 Task: Create a due date automation trigger when advanced on, on the tuesday before a card is due add dates due in between 1 and 5 working days at 11:00 AM.
Action: Mouse moved to (1061, 75)
Screenshot: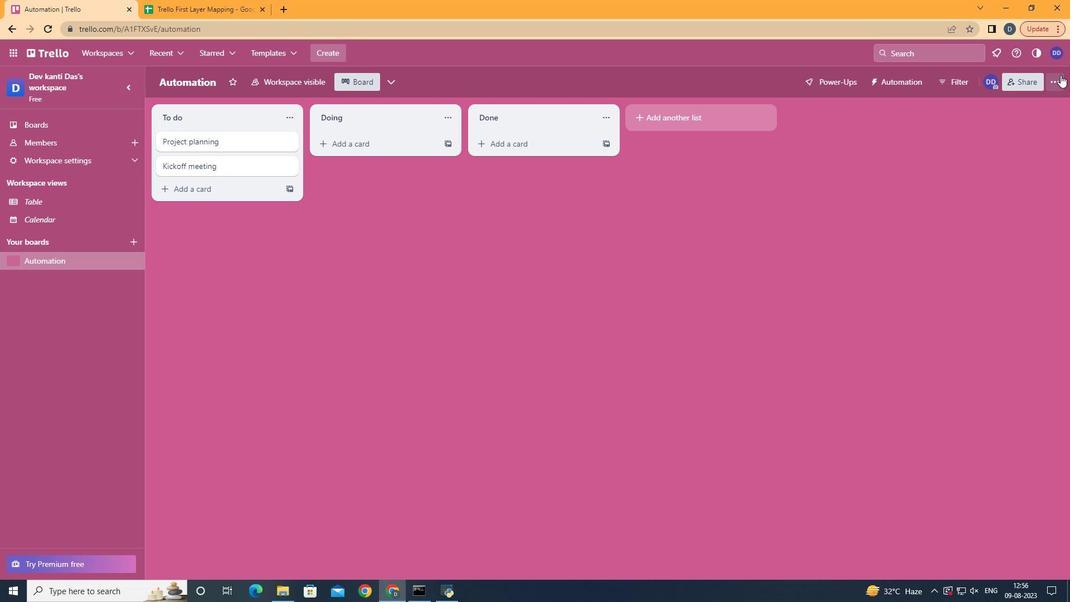 
Action: Mouse pressed left at (1061, 75)
Screenshot: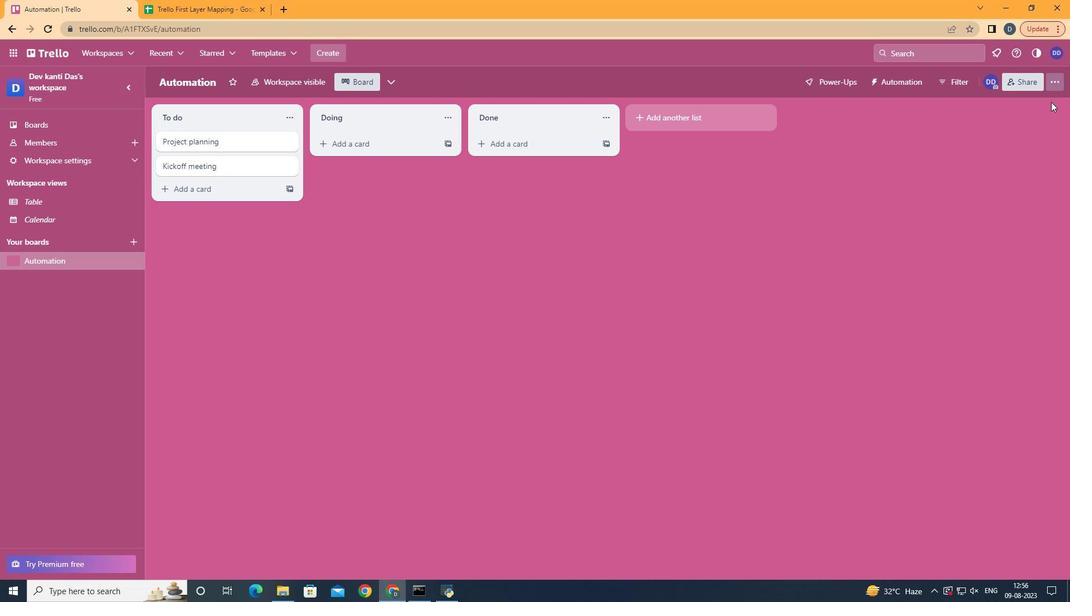 
Action: Mouse moved to (957, 242)
Screenshot: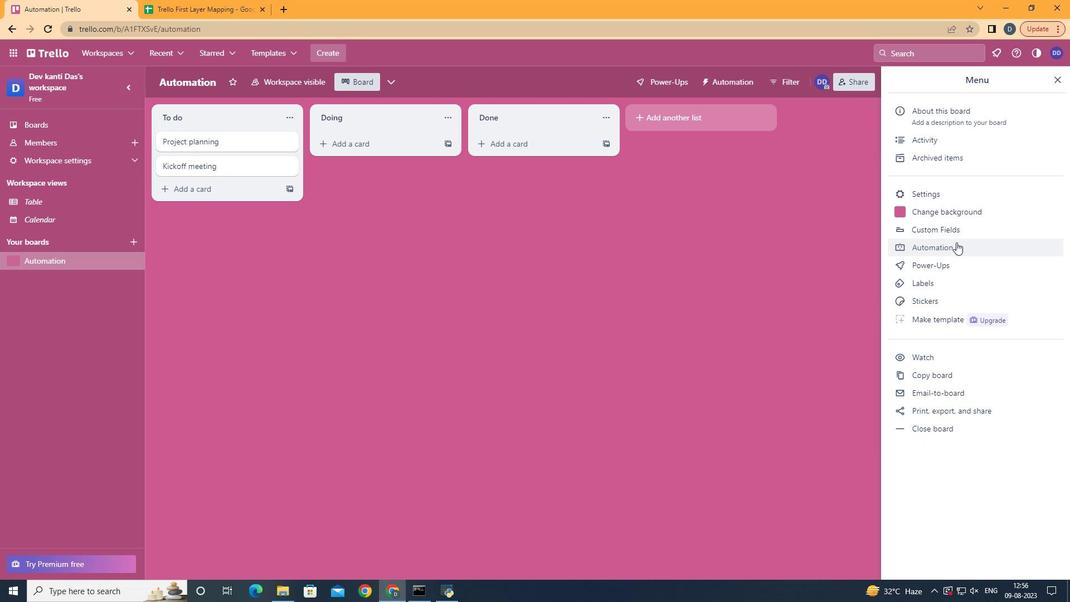 
Action: Mouse pressed left at (957, 242)
Screenshot: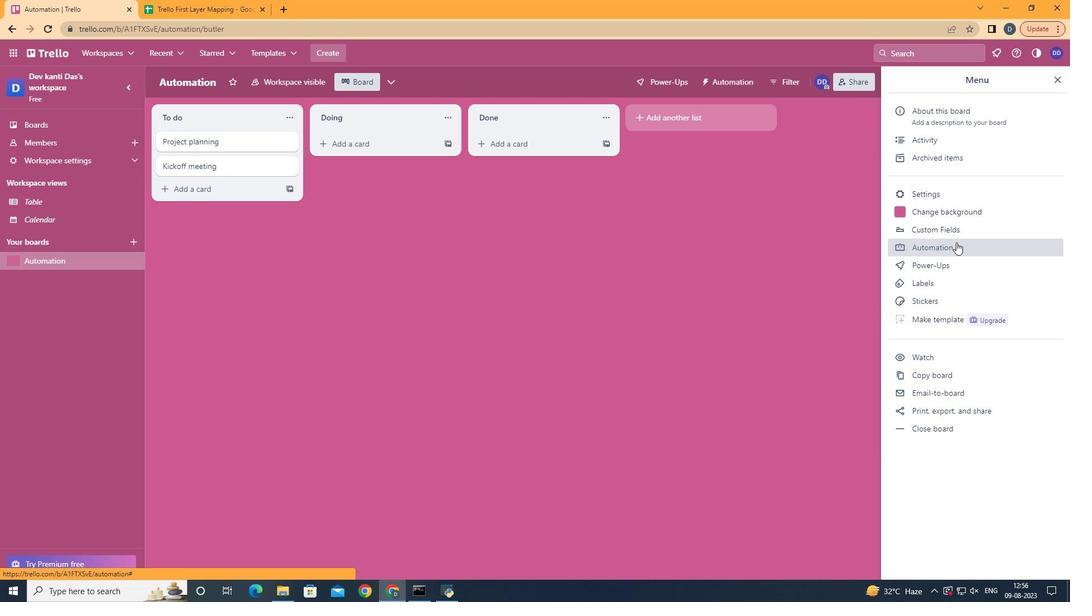 
Action: Mouse moved to (198, 219)
Screenshot: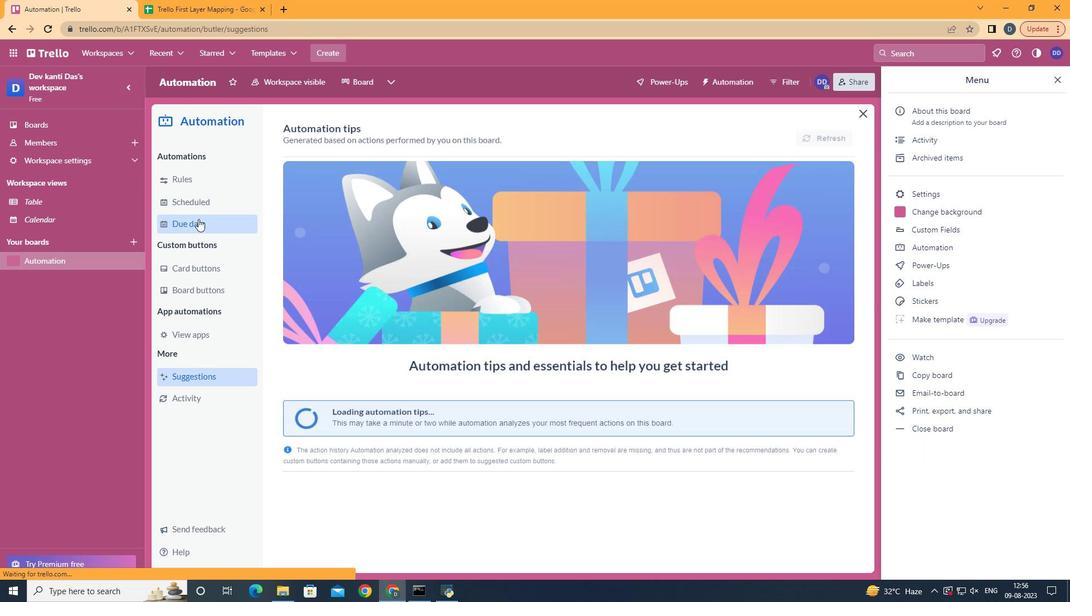 
Action: Mouse pressed left at (198, 219)
Screenshot: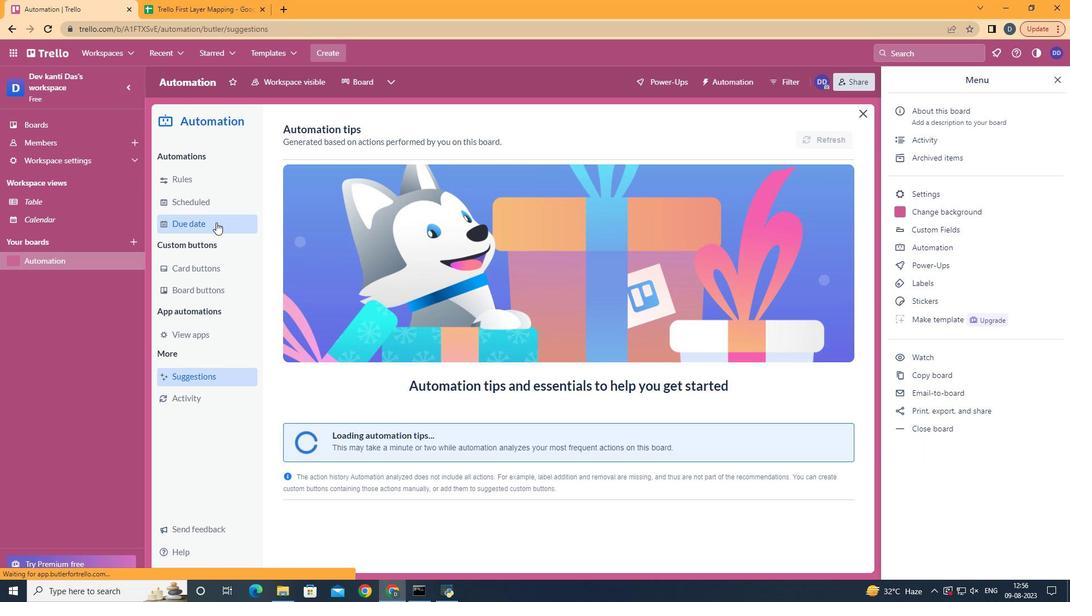 
Action: Mouse moved to (778, 130)
Screenshot: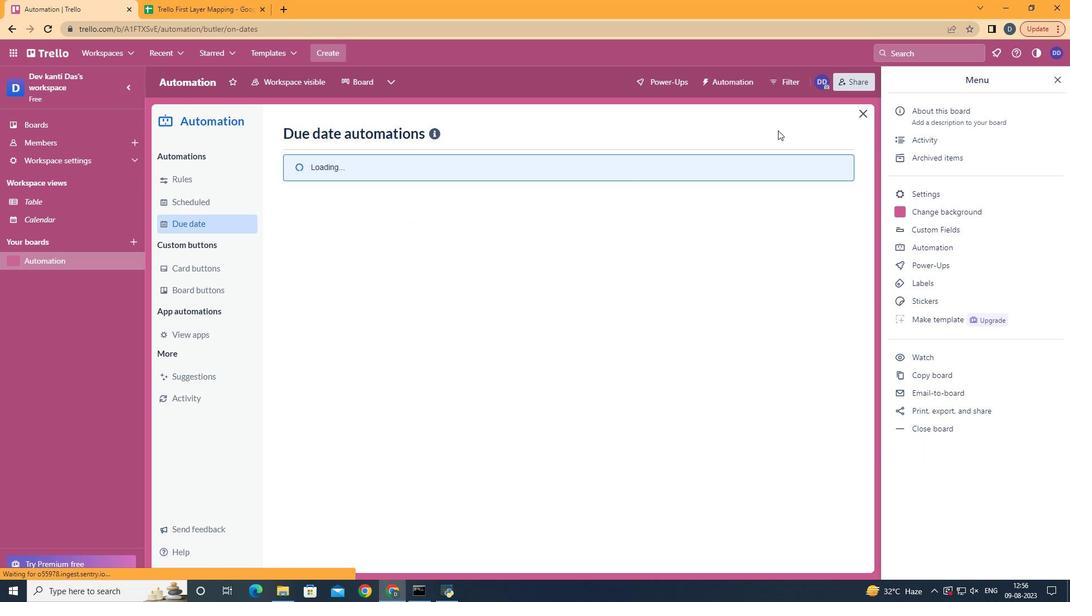 
Action: Mouse pressed left at (778, 130)
Screenshot: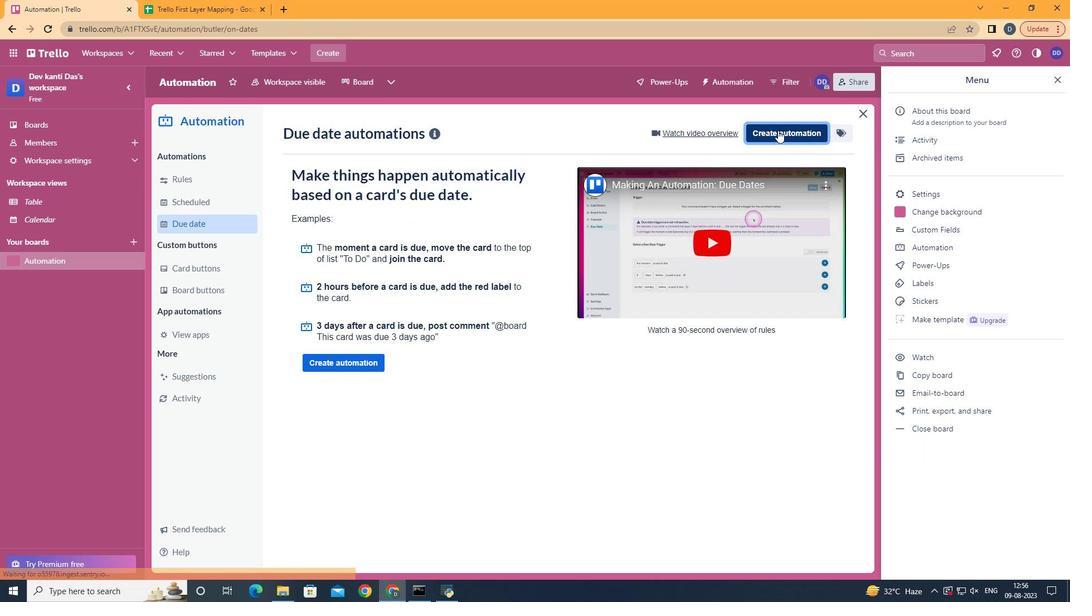 
Action: Mouse moved to (586, 244)
Screenshot: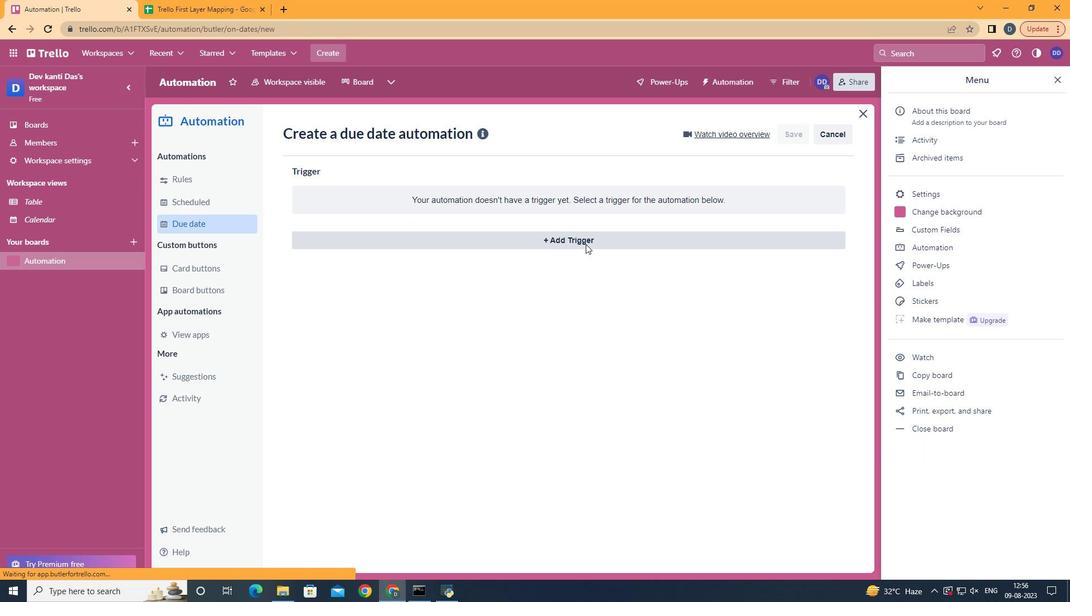 
Action: Mouse pressed left at (586, 244)
Screenshot: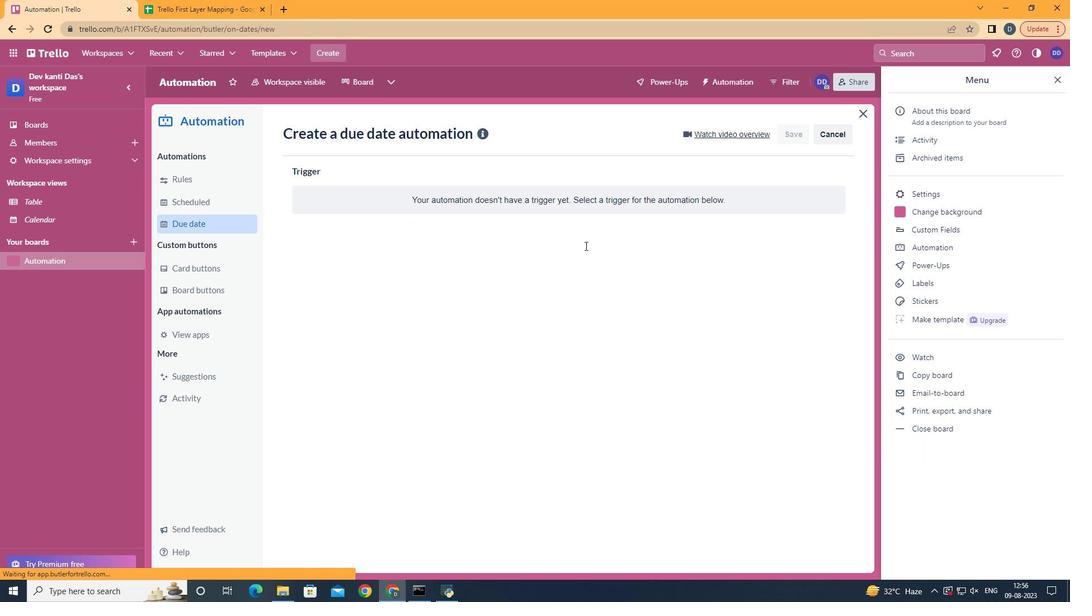 
Action: Mouse moved to (363, 313)
Screenshot: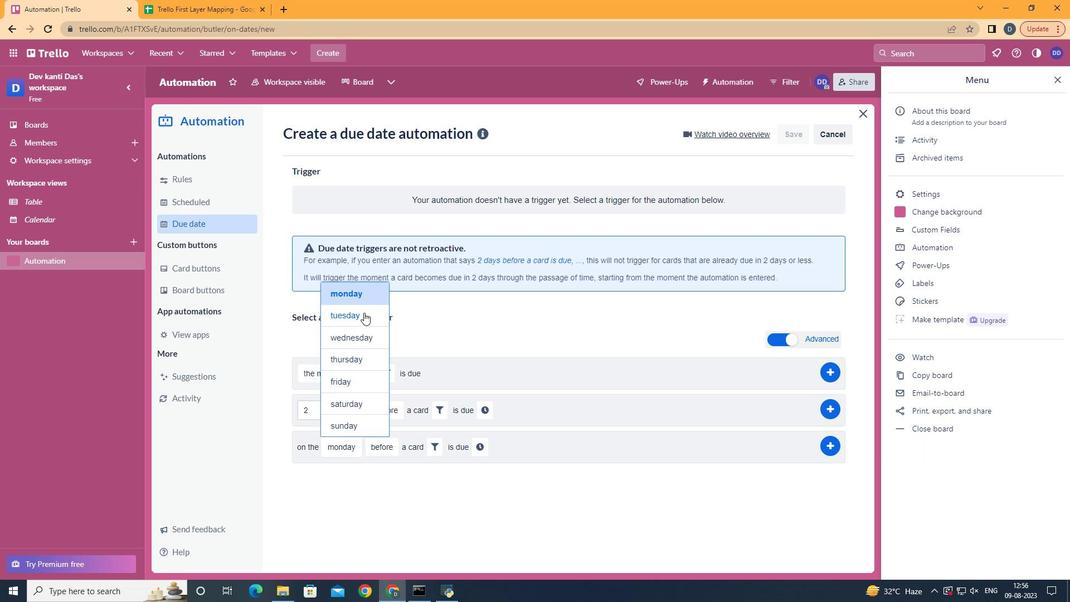 
Action: Mouse pressed left at (363, 313)
Screenshot: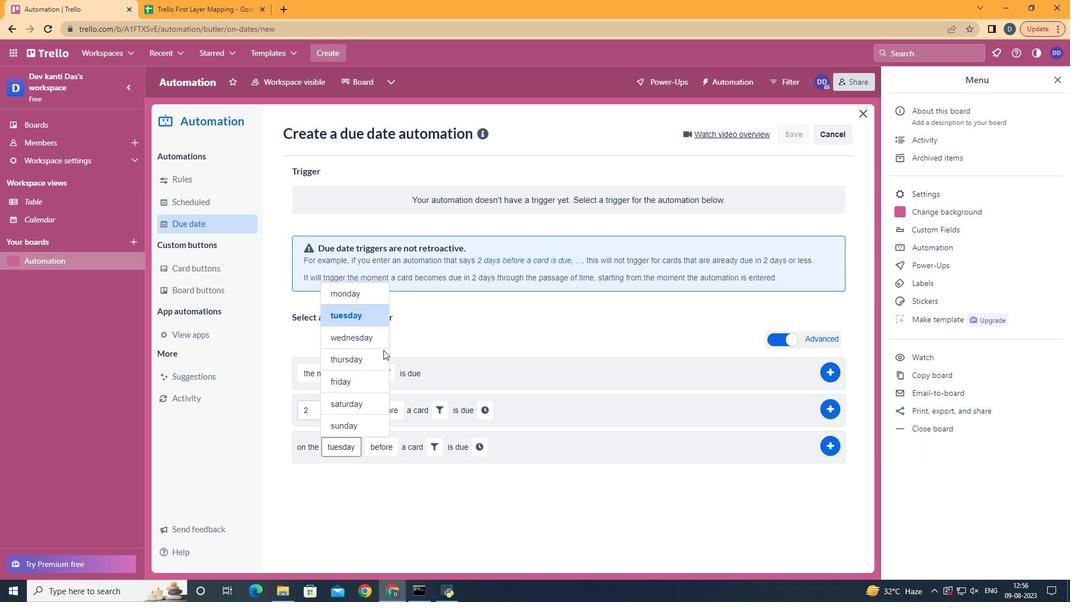 
Action: Mouse moved to (406, 466)
Screenshot: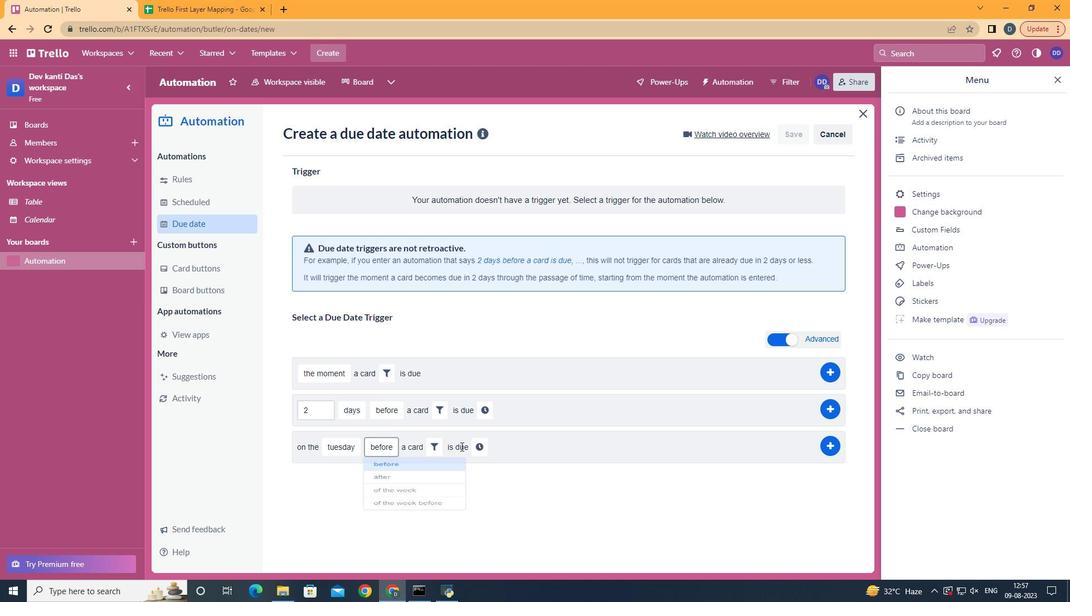 
Action: Mouse pressed left at (406, 466)
Screenshot: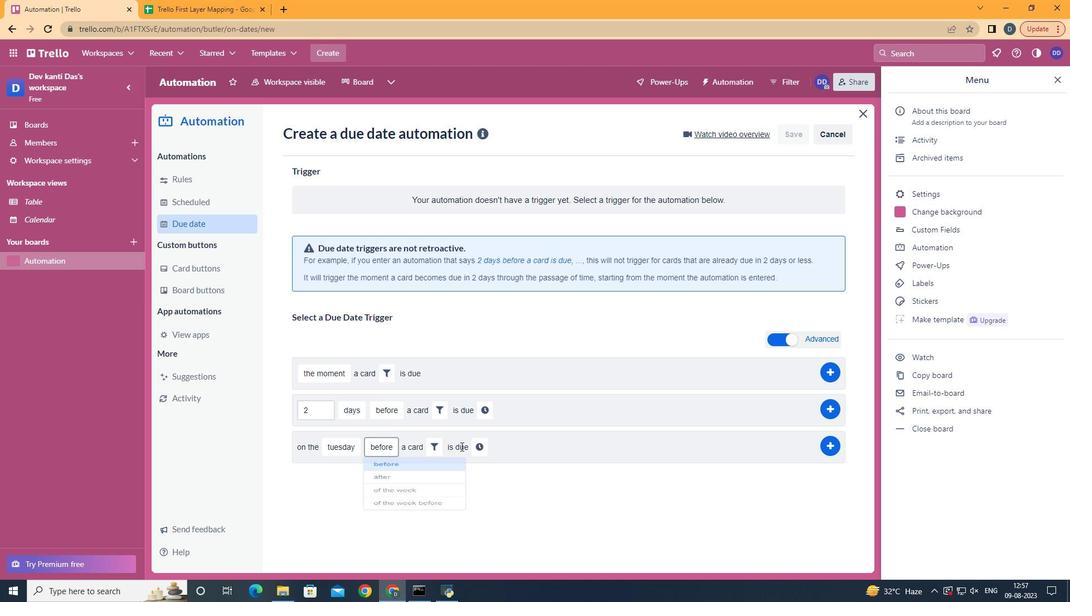 
Action: Mouse moved to (442, 445)
Screenshot: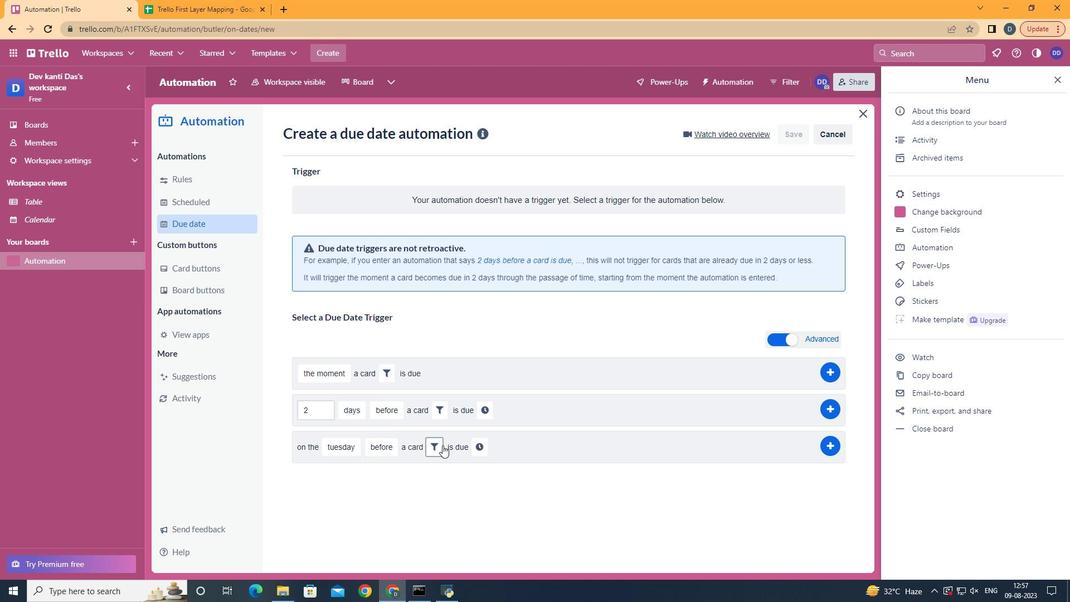 
Action: Mouse pressed left at (442, 445)
Screenshot: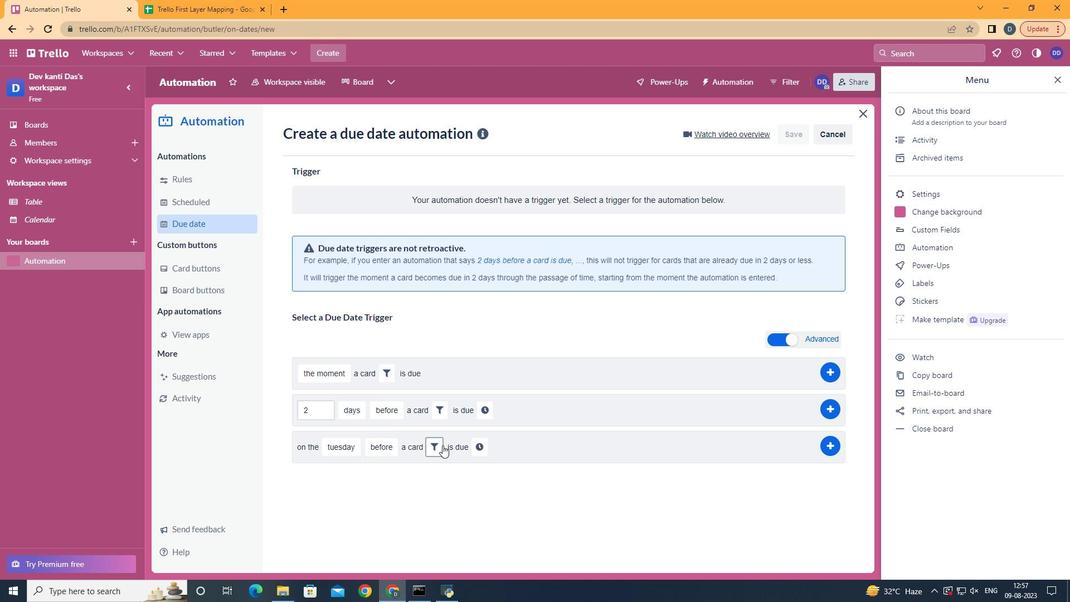 
Action: Mouse moved to (490, 481)
Screenshot: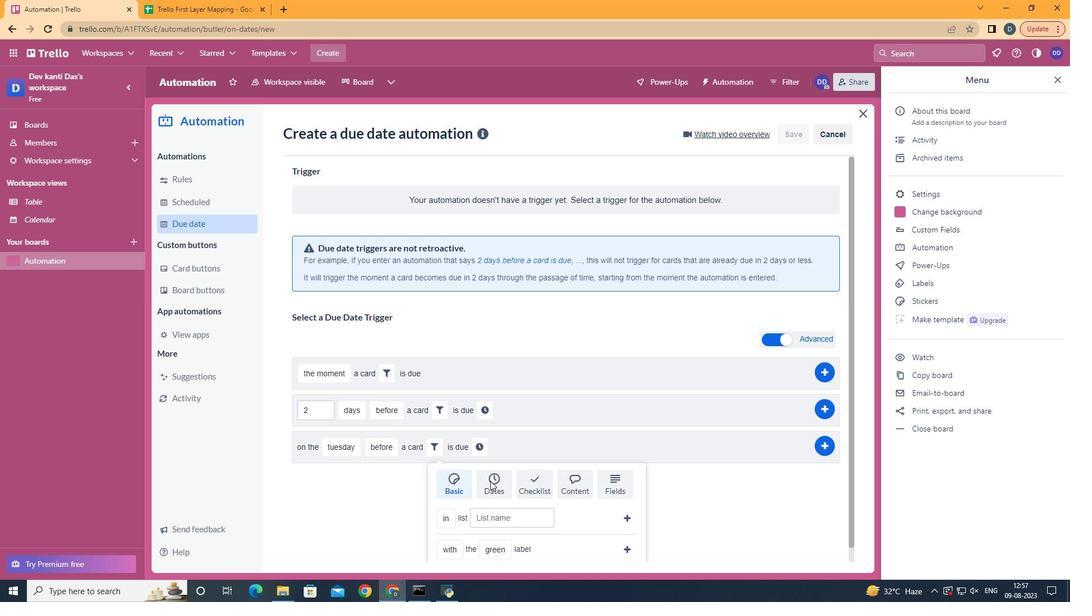 
Action: Mouse pressed left at (490, 481)
Screenshot: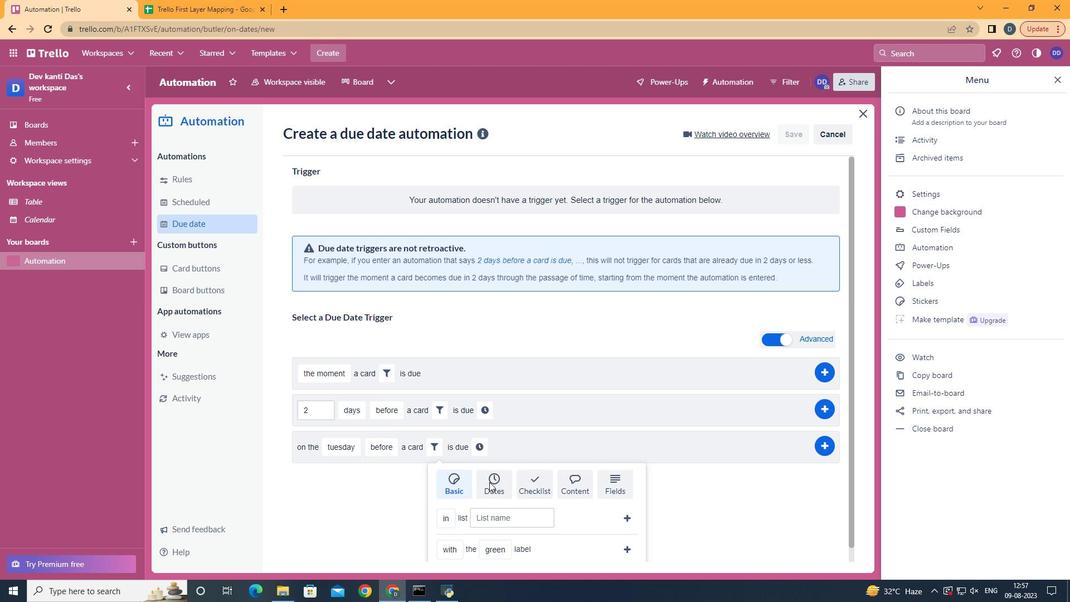 
Action: Mouse moved to (489, 482)
Screenshot: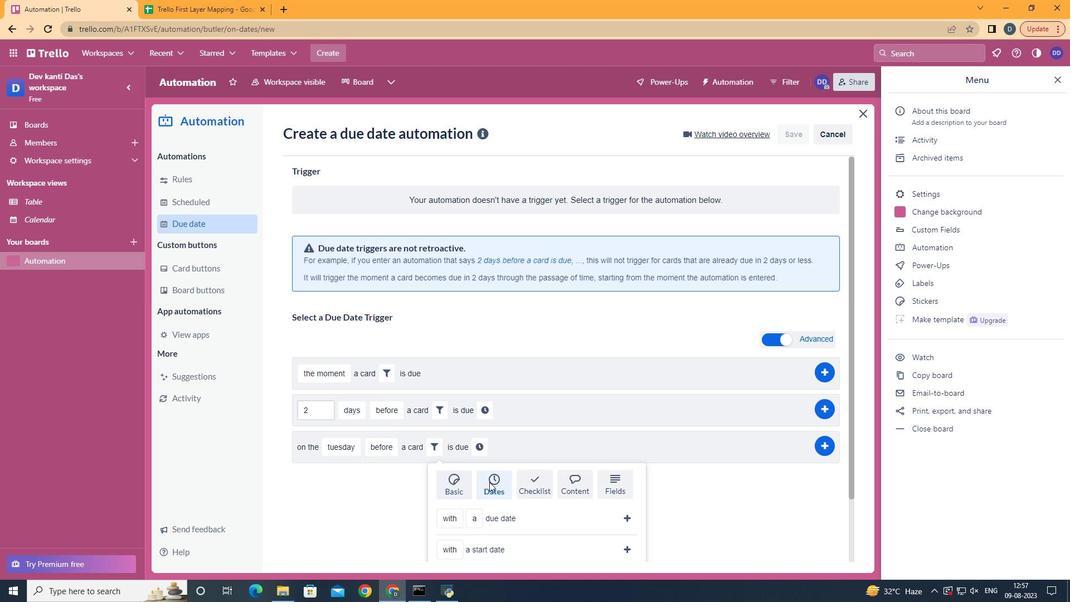 
Action: Mouse scrolled (489, 481) with delta (0, 0)
Screenshot: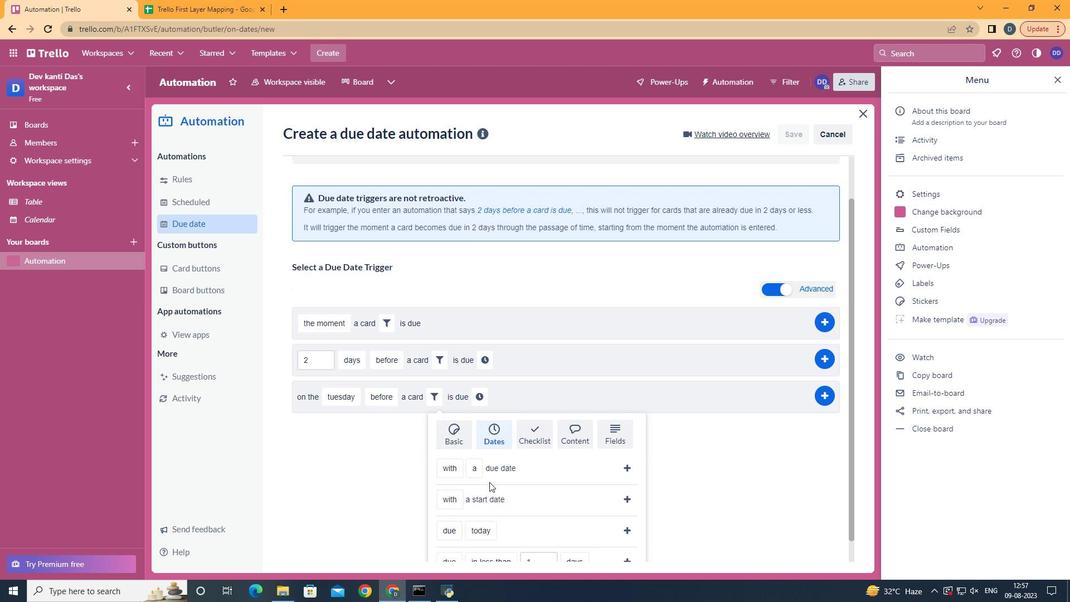 
Action: Mouse scrolled (489, 481) with delta (0, 0)
Screenshot: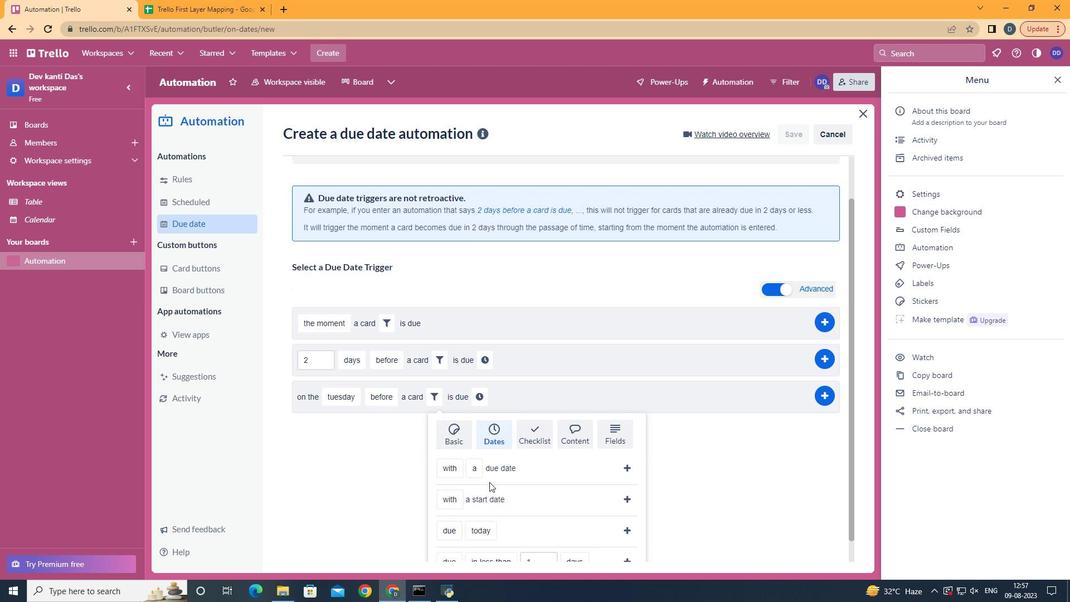 
Action: Mouse scrolled (489, 481) with delta (0, 0)
Screenshot: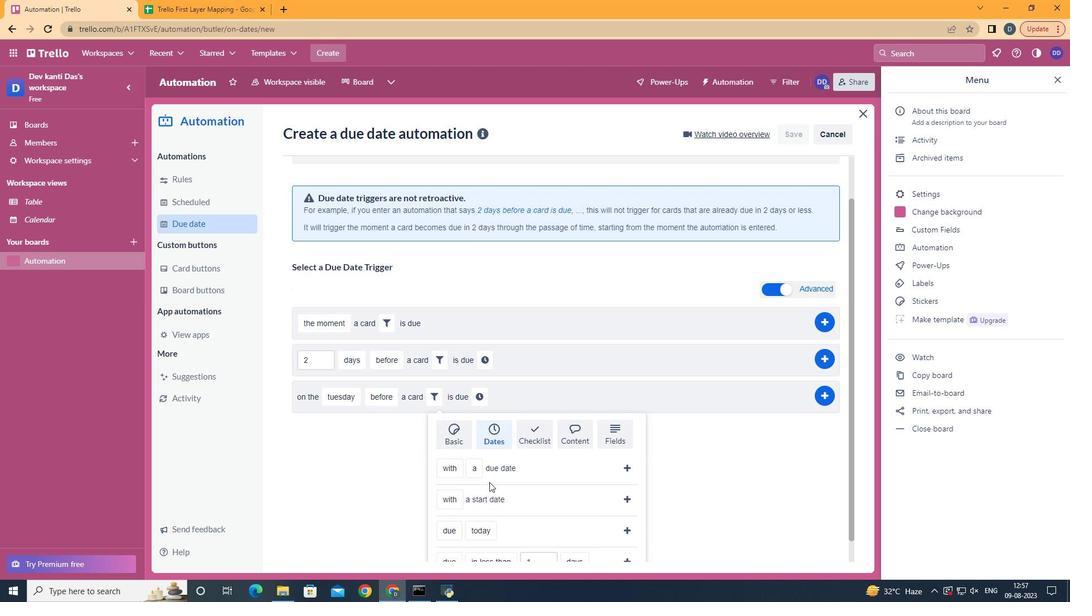 
Action: Mouse scrolled (489, 481) with delta (0, 0)
Screenshot: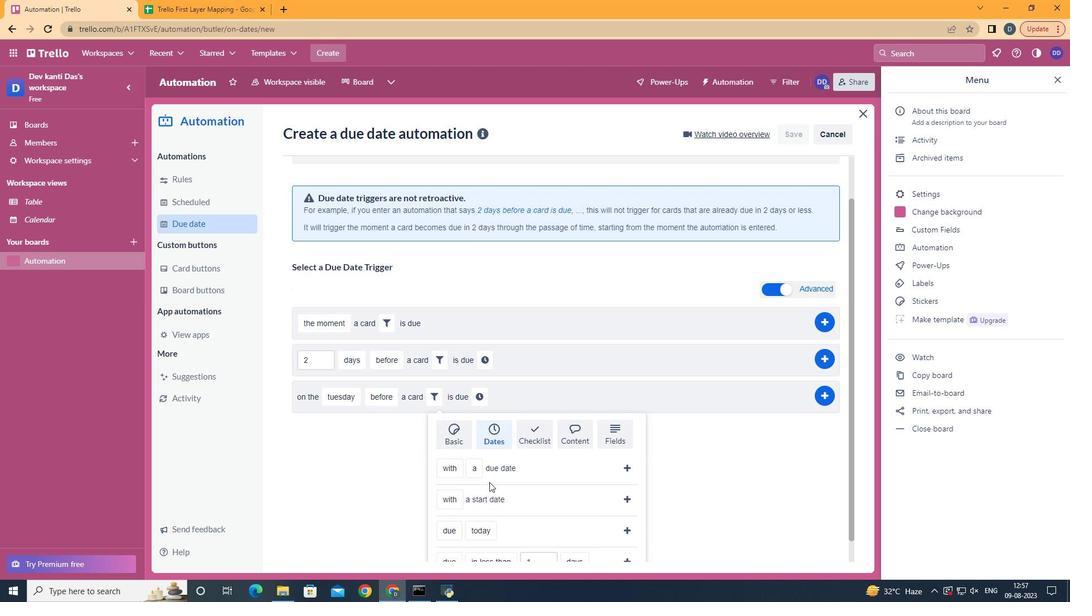 
Action: Mouse moved to (459, 494)
Screenshot: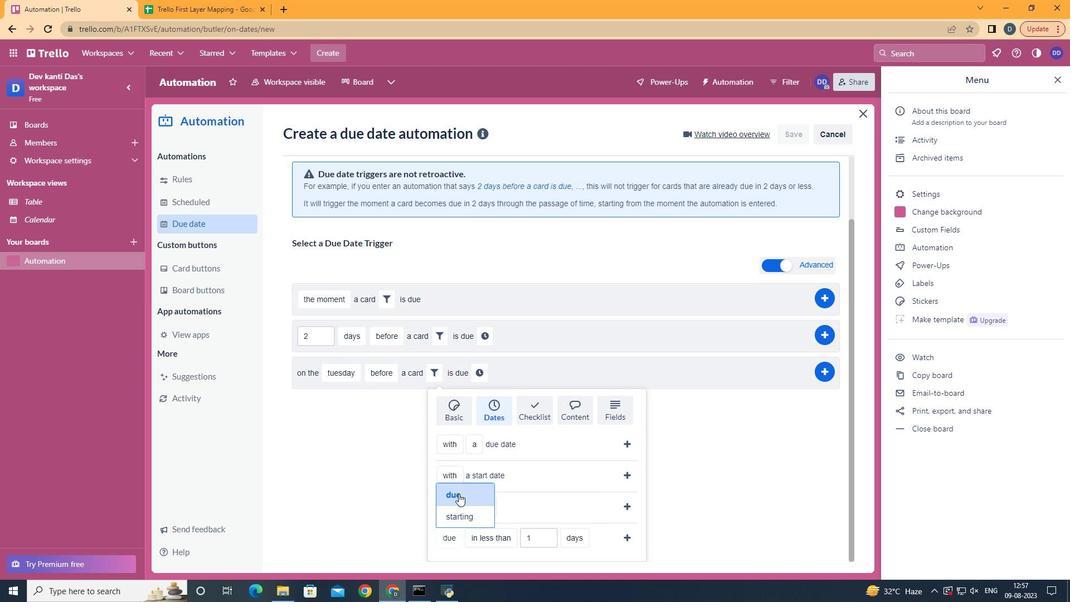 
Action: Mouse pressed left at (459, 494)
Screenshot: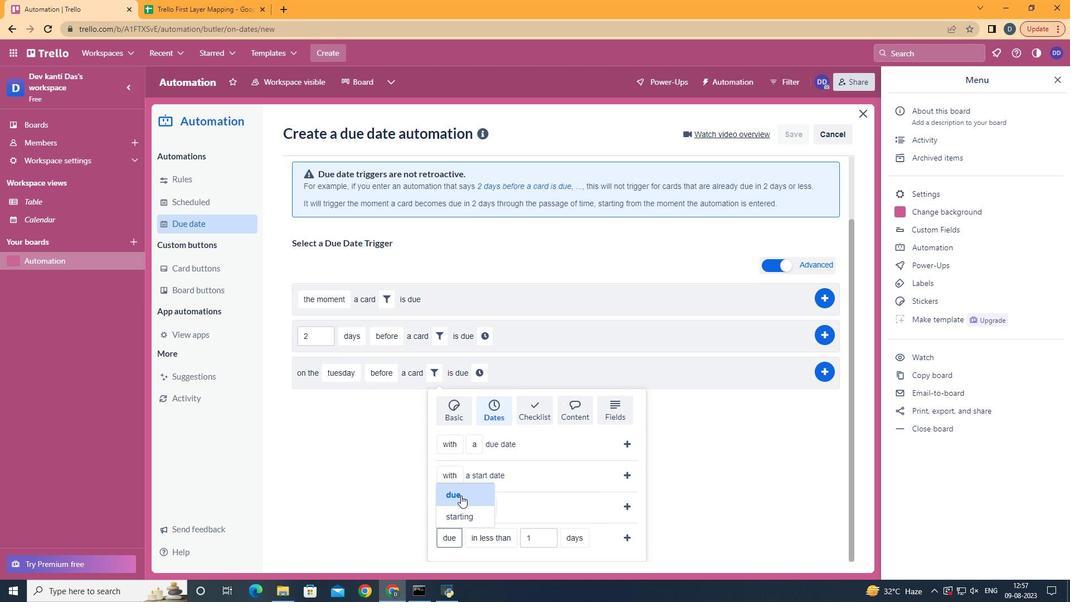 
Action: Mouse moved to (504, 519)
Screenshot: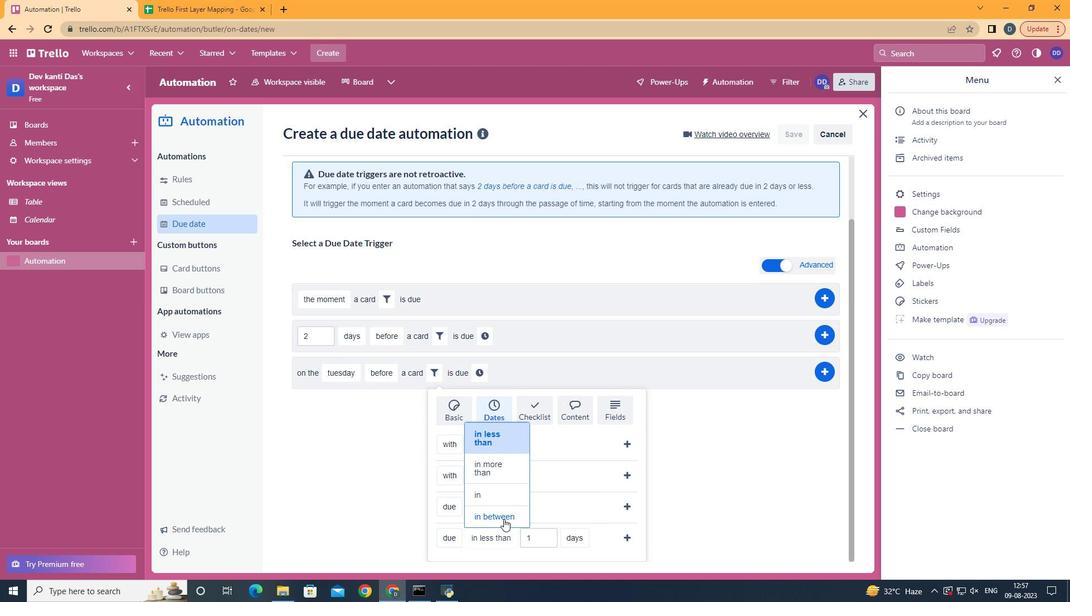 
Action: Mouse pressed left at (504, 519)
Screenshot: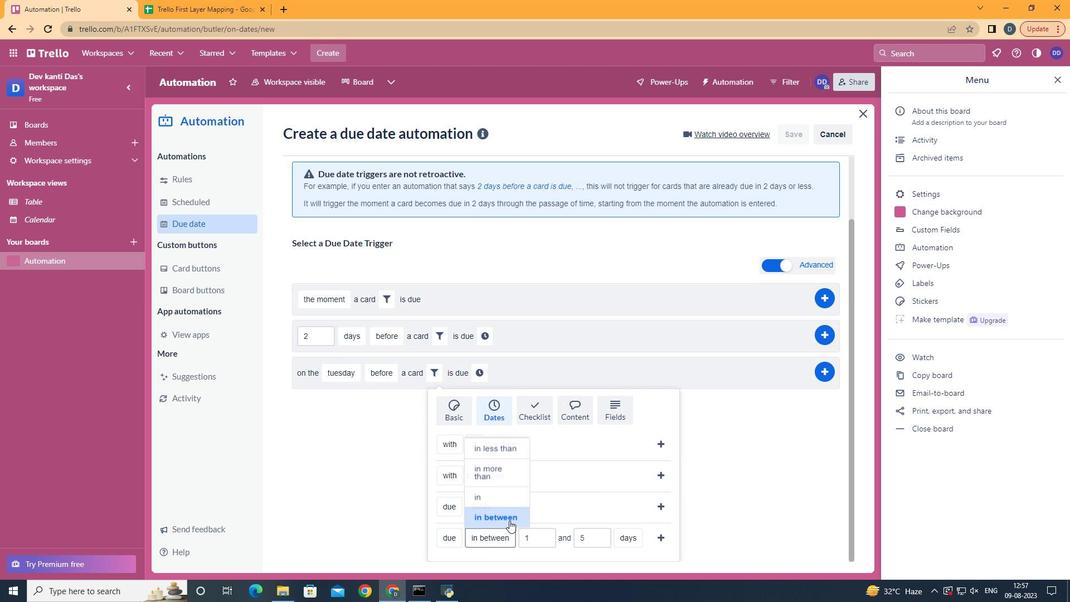 
Action: Mouse moved to (635, 517)
Screenshot: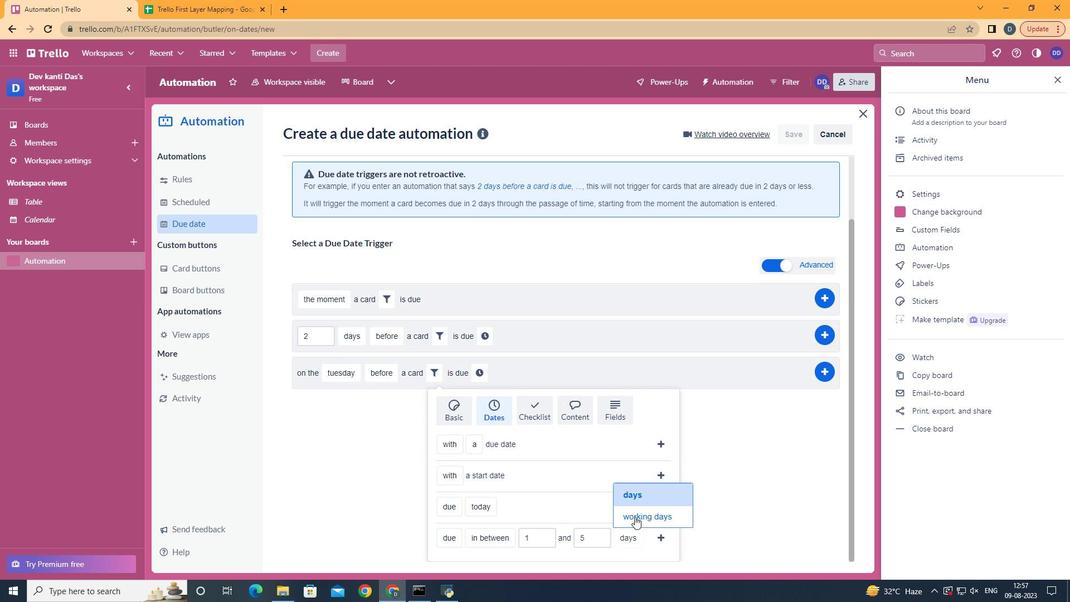 
Action: Mouse pressed left at (635, 517)
Screenshot: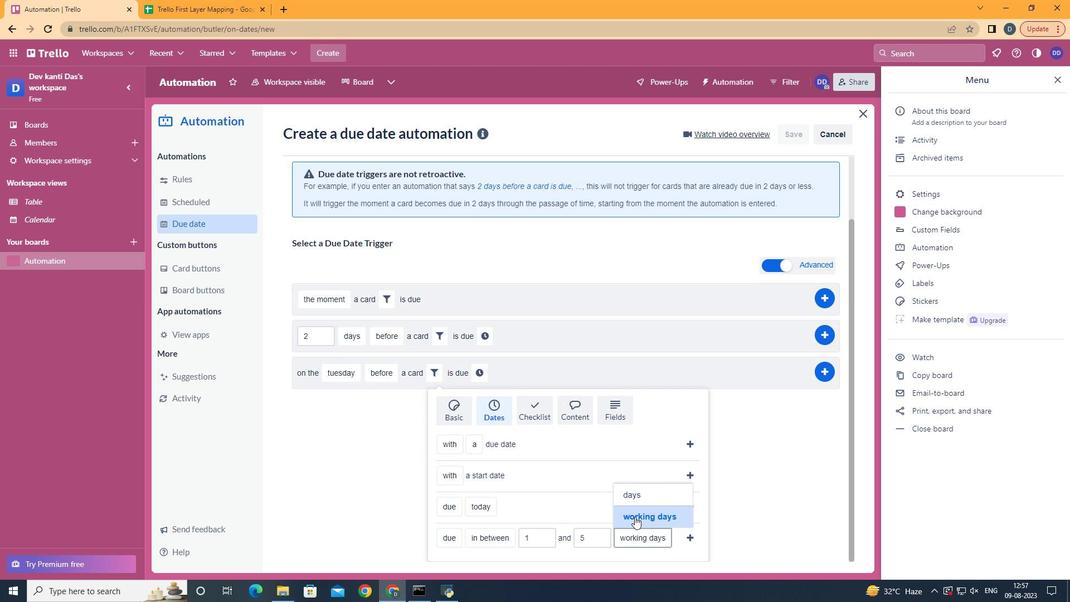 
Action: Mouse moved to (685, 539)
Screenshot: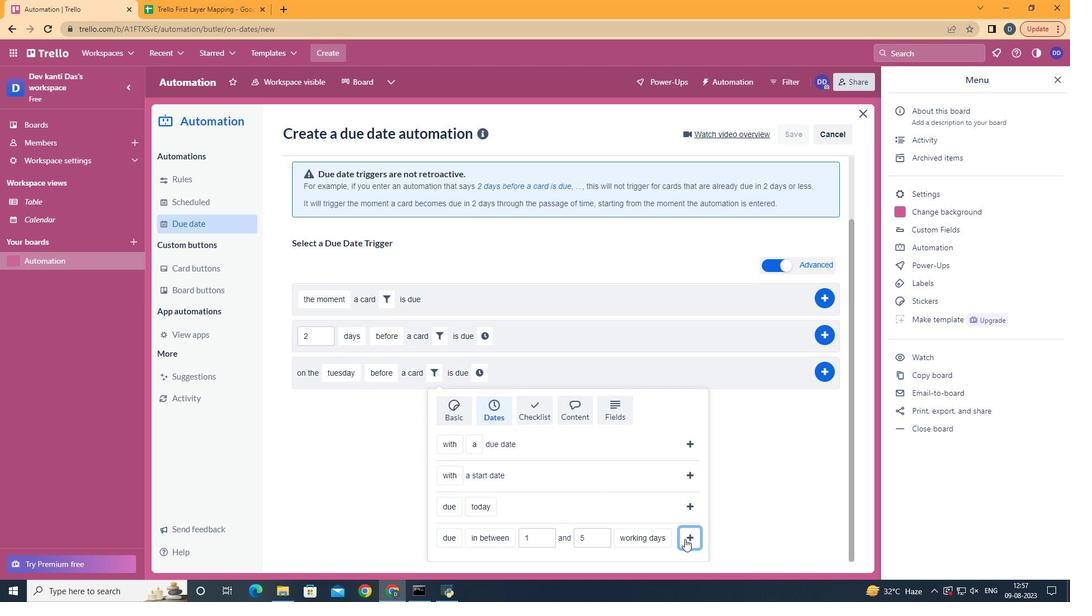 
Action: Mouse pressed left at (685, 539)
Screenshot: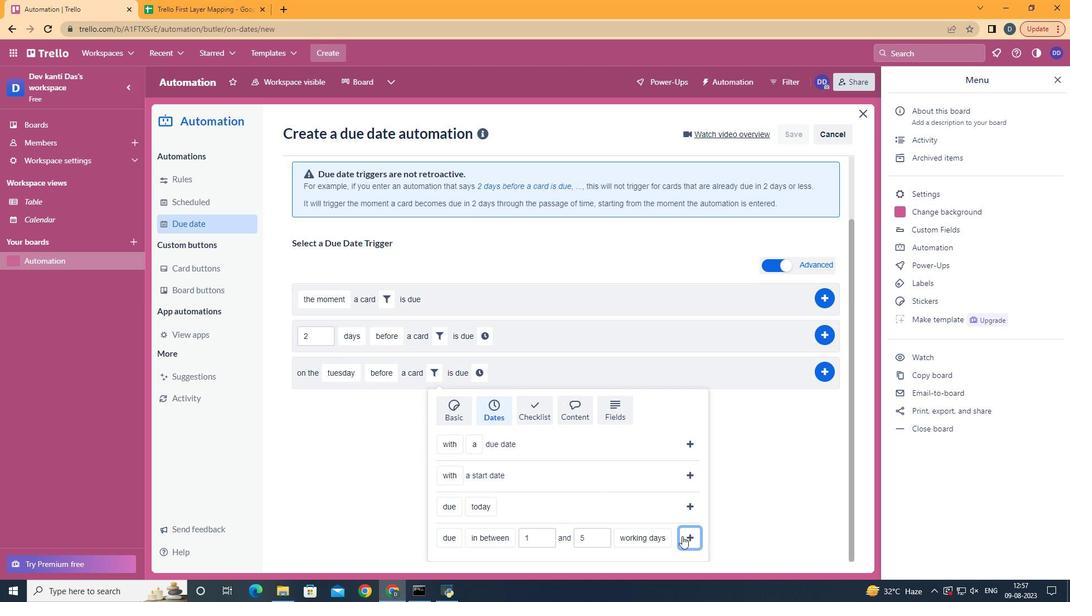
Action: Mouse moved to (634, 441)
Screenshot: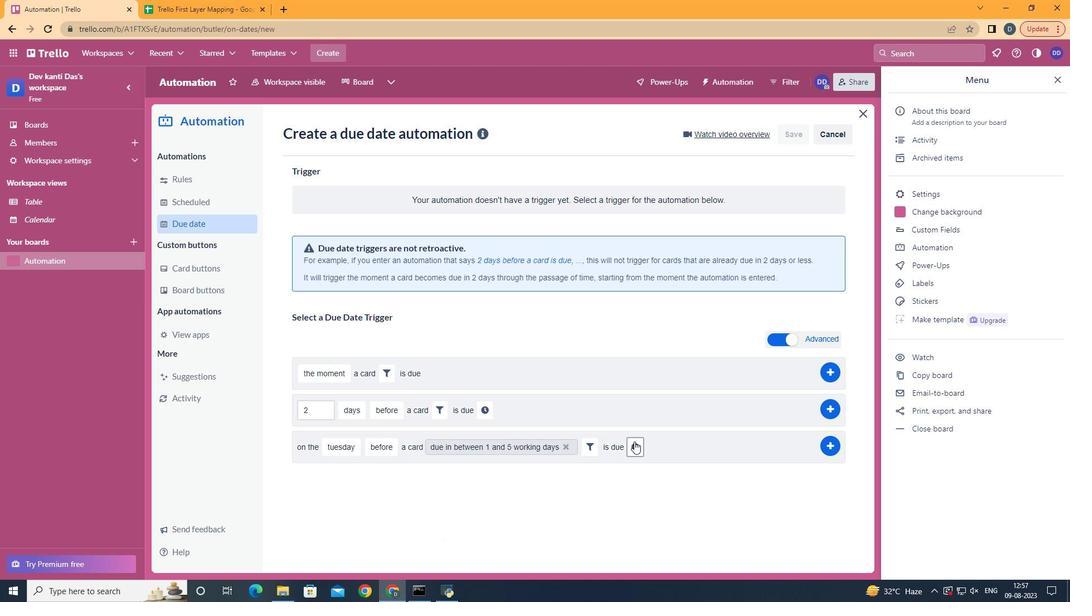 
Action: Mouse pressed left at (634, 441)
Screenshot: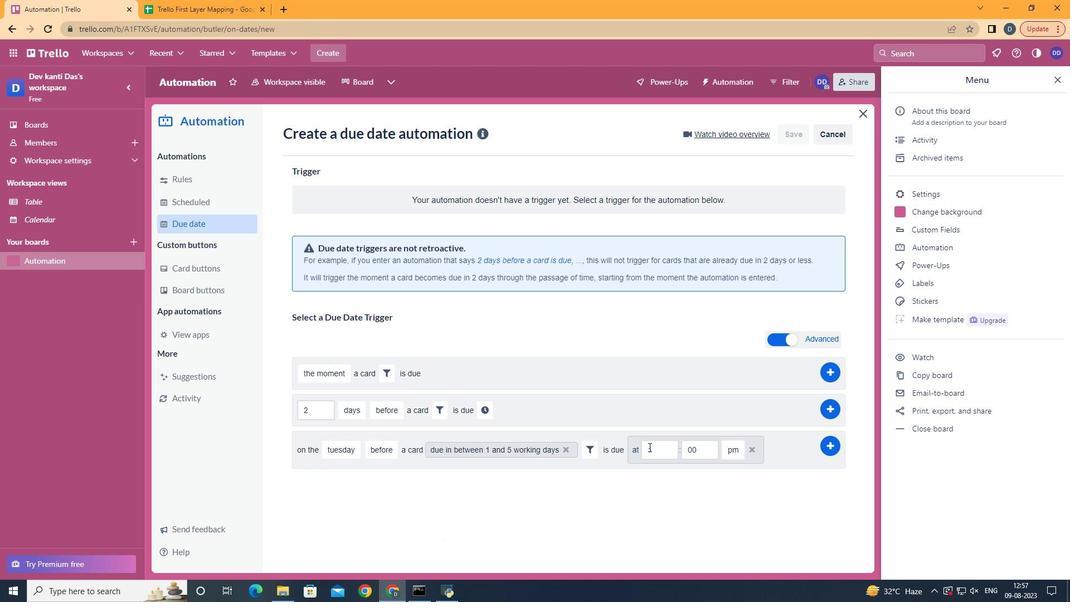 
Action: Mouse moved to (660, 450)
Screenshot: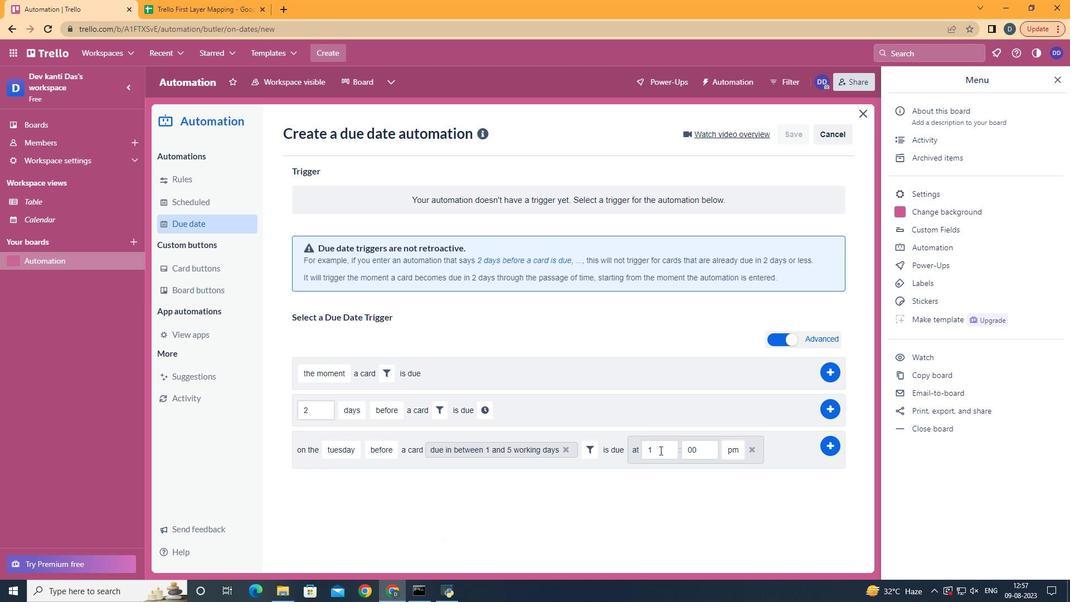 
Action: Mouse pressed left at (660, 450)
Screenshot: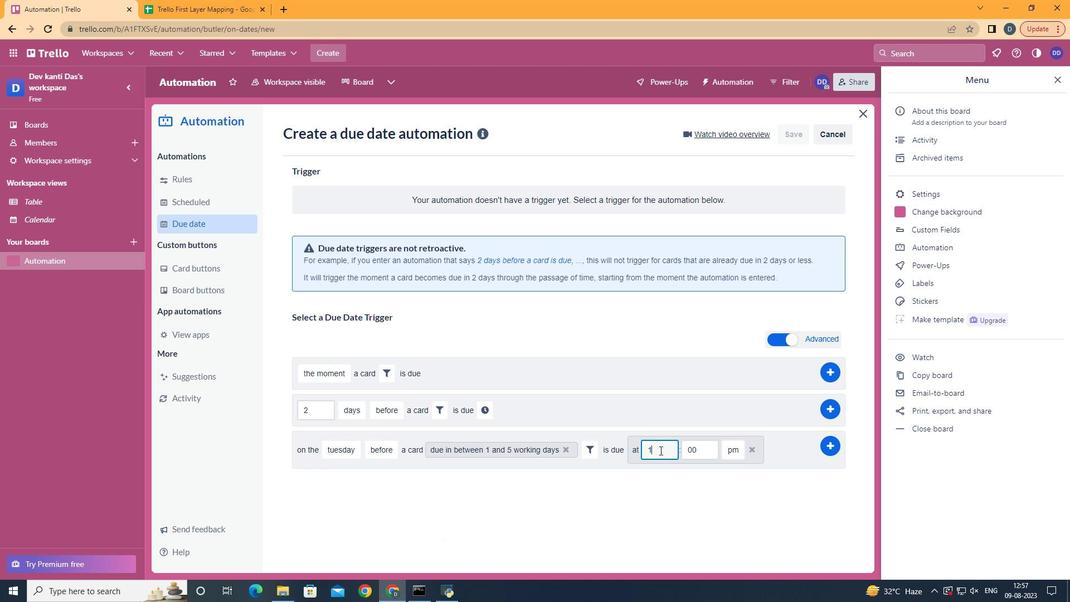 
Action: Mouse moved to (660, 450)
Screenshot: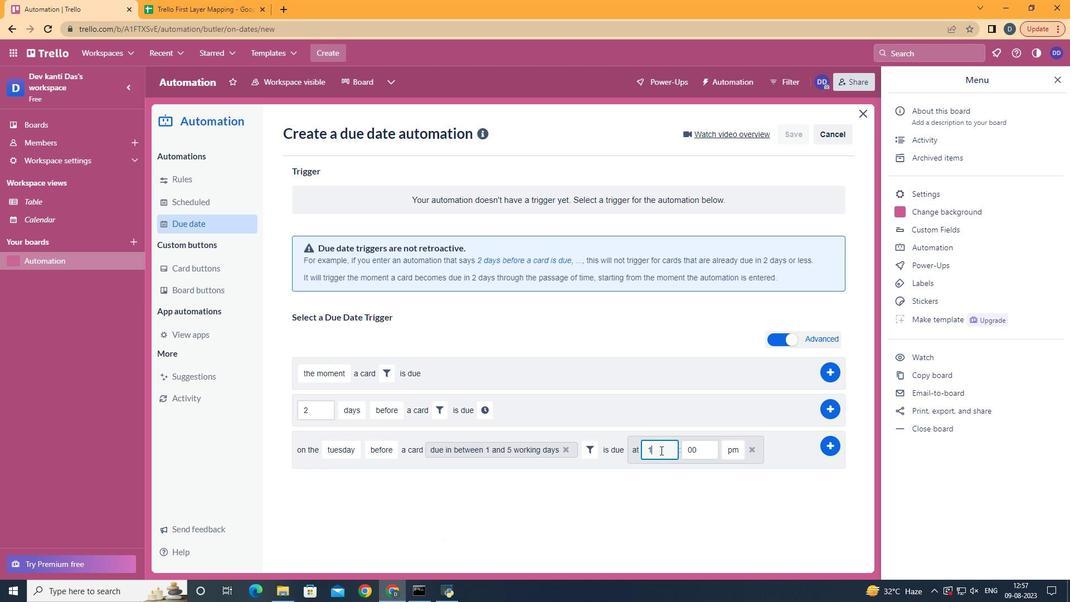 
Action: Key pressed 1
Screenshot: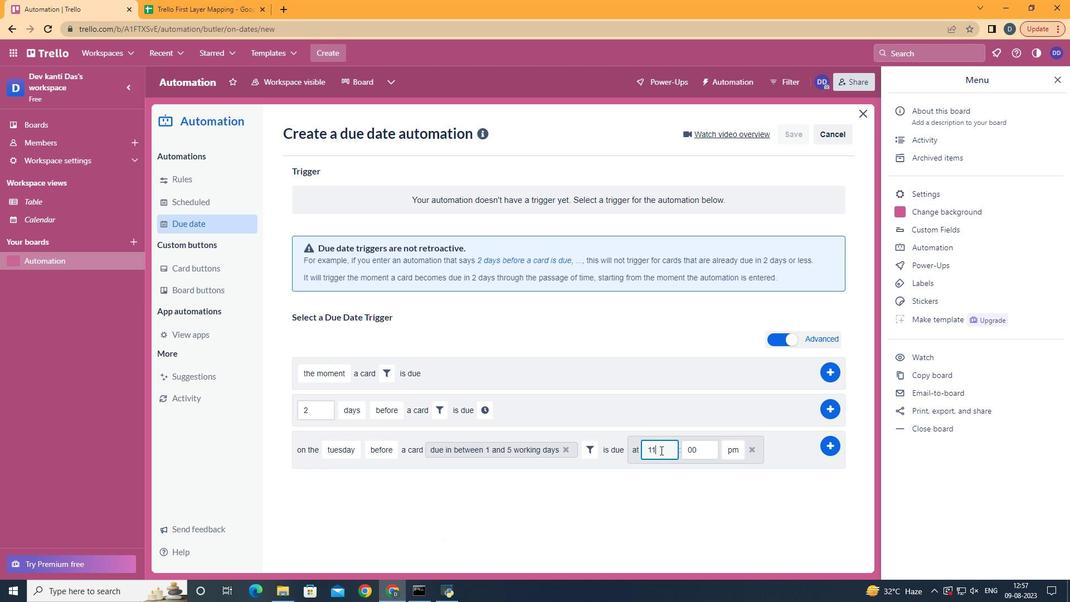
Action: Mouse moved to (737, 472)
Screenshot: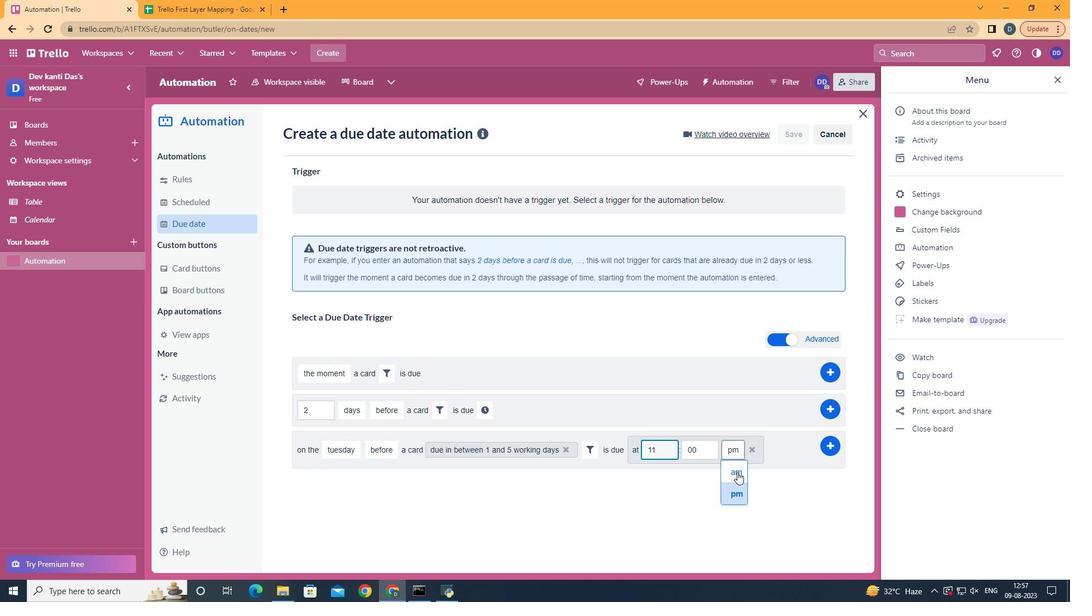 
Action: Mouse pressed left at (737, 472)
Screenshot: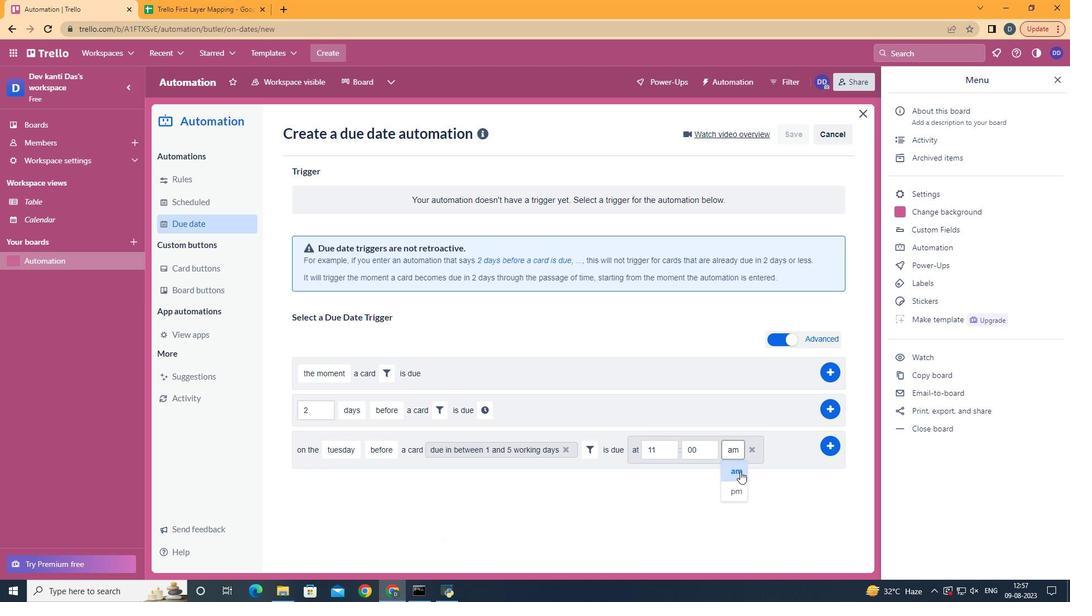 
Action: Mouse moved to (827, 441)
Screenshot: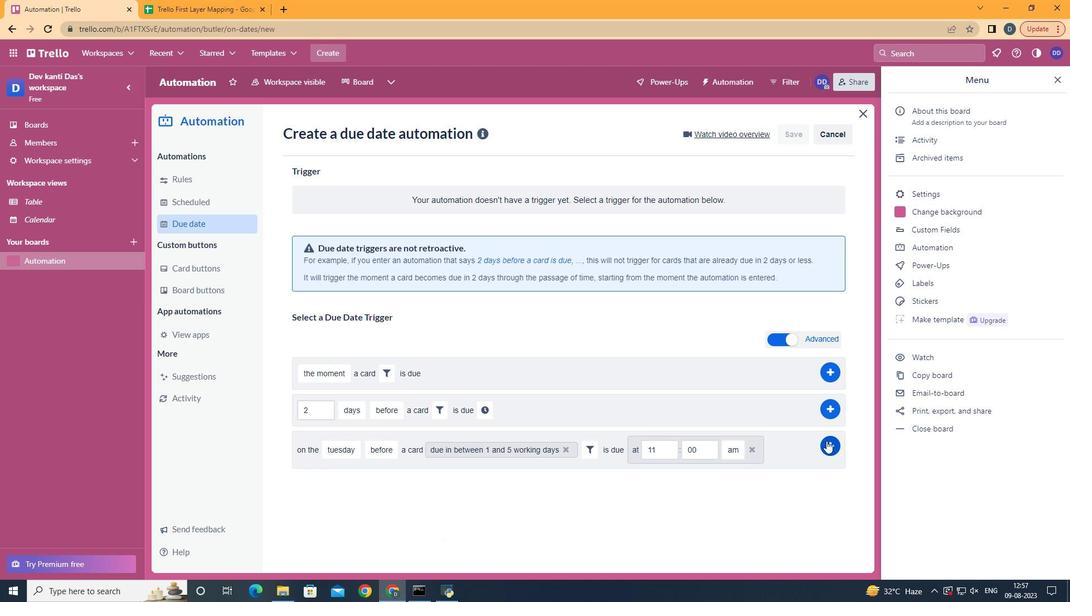
Action: Mouse pressed left at (827, 441)
Screenshot: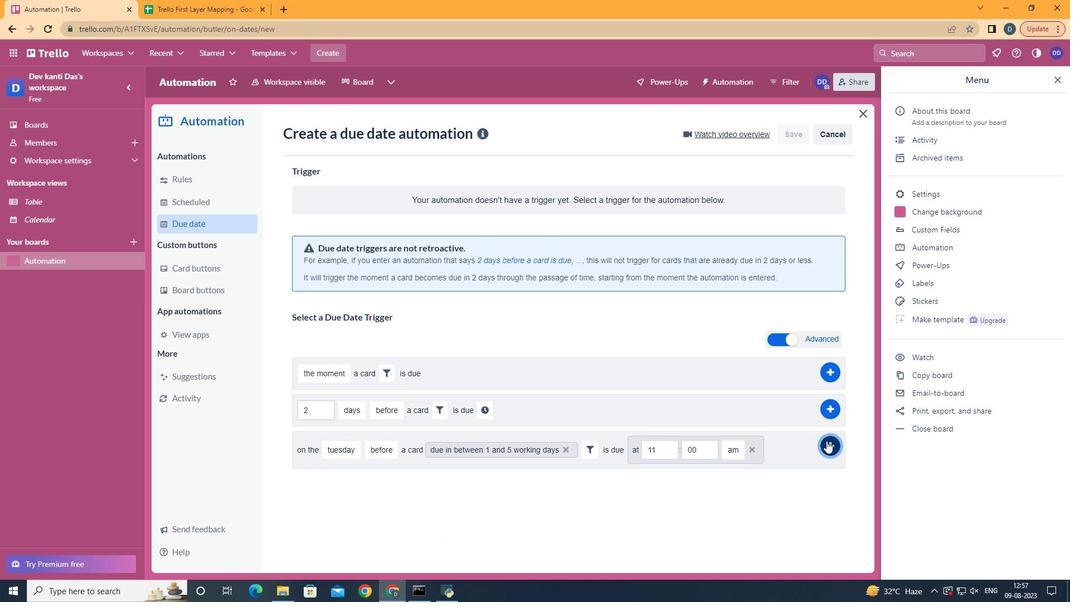 
Action: Mouse moved to (640, 273)
Screenshot: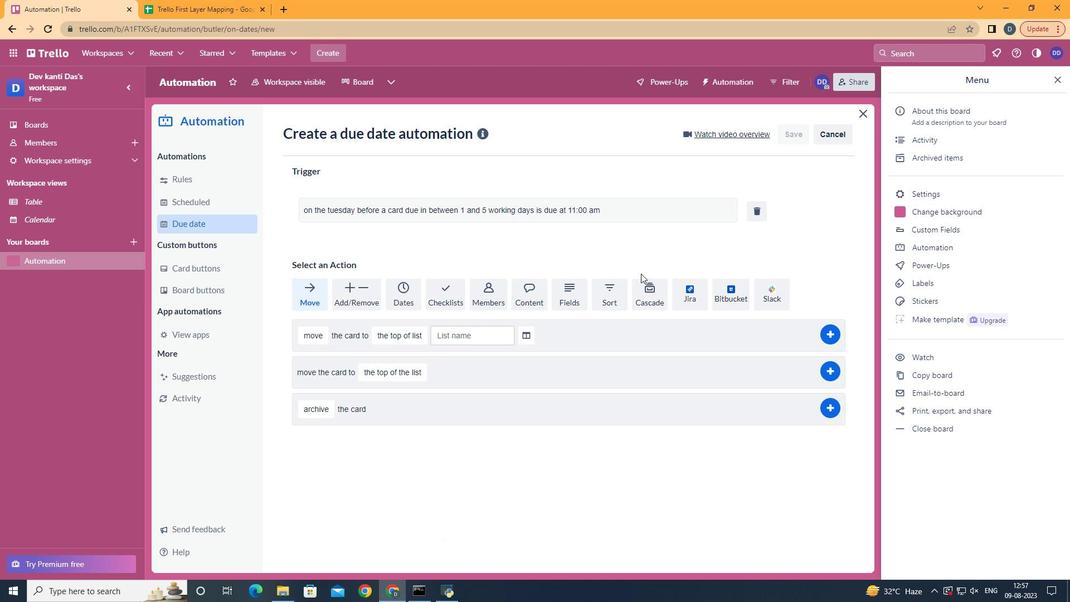 
